 Task: Look for products in the category "Toothbrushes" from The Humble Co only.
Action: Mouse moved to (834, 329)
Screenshot: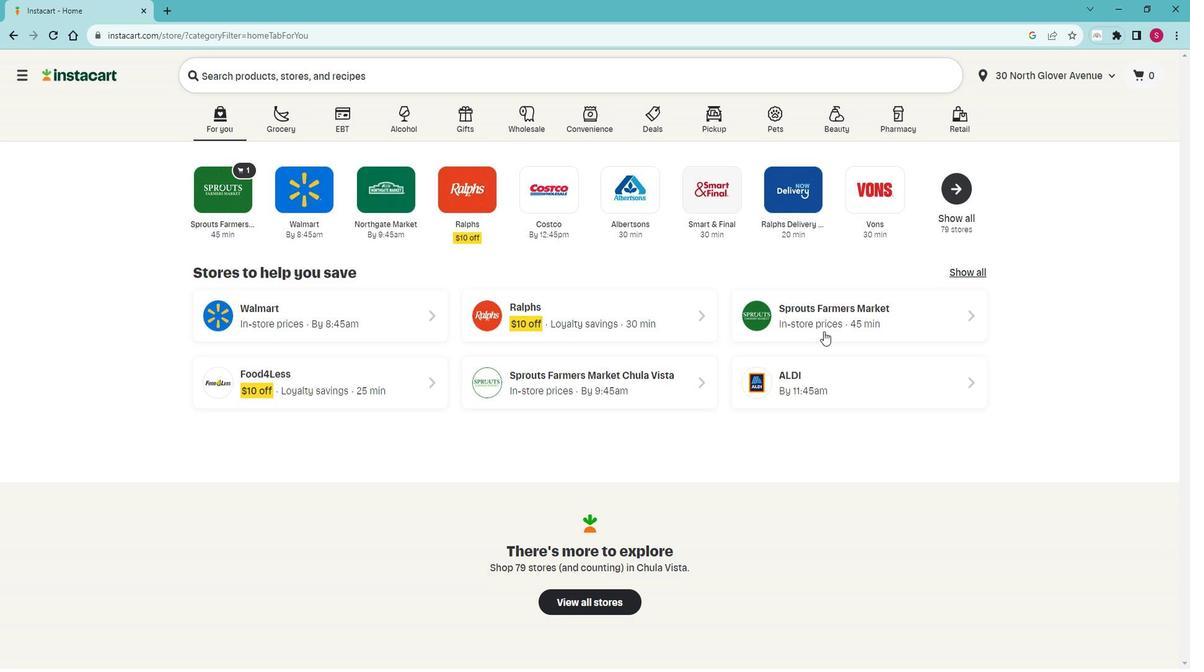 
Action: Mouse pressed left at (834, 329)
Screenshot: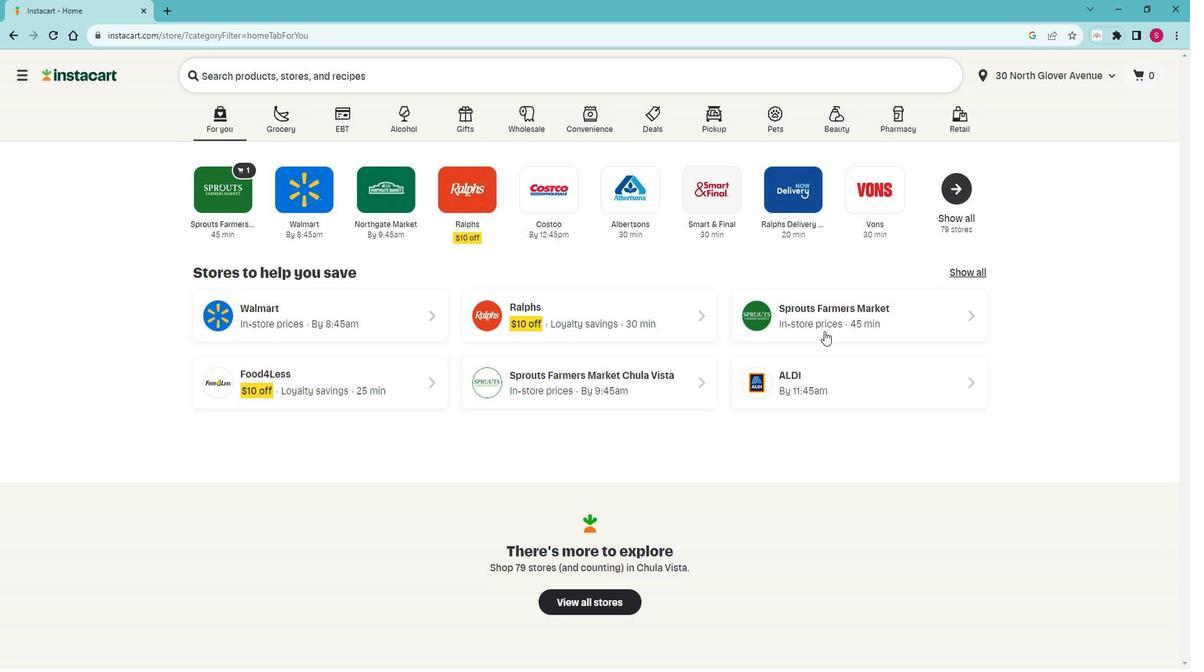 
Action: Mouse moved to (40, 458)
Screenshot: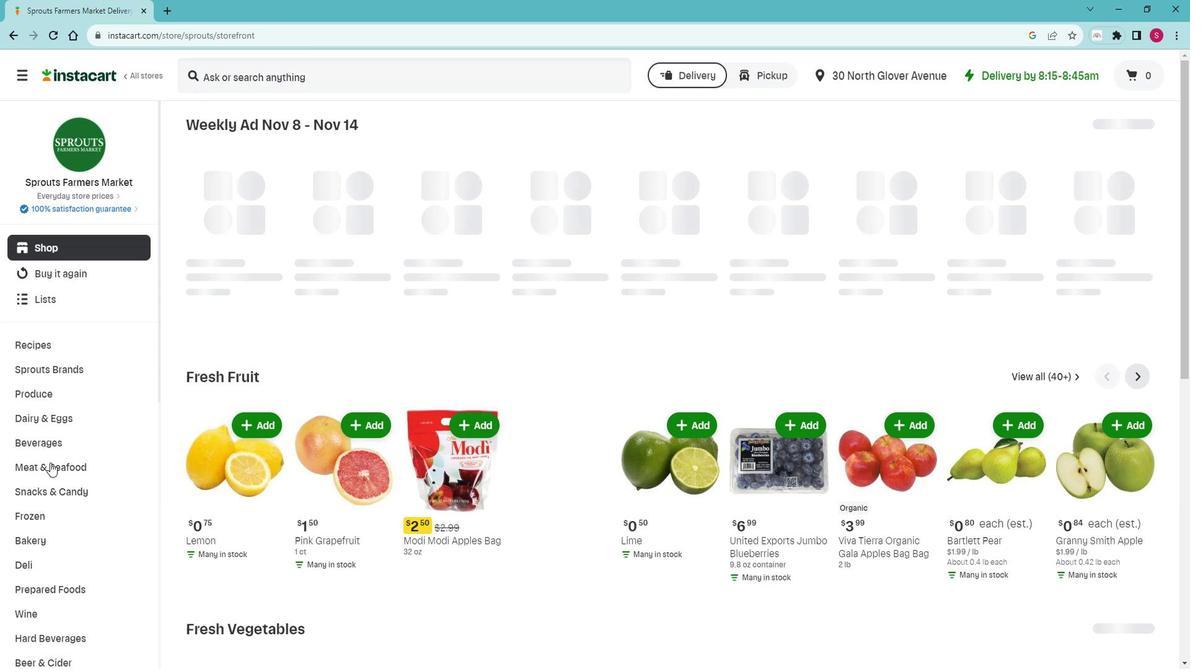 
Action: Mouse scrolled (40, 458) with delta (0, 0)
Screenshot: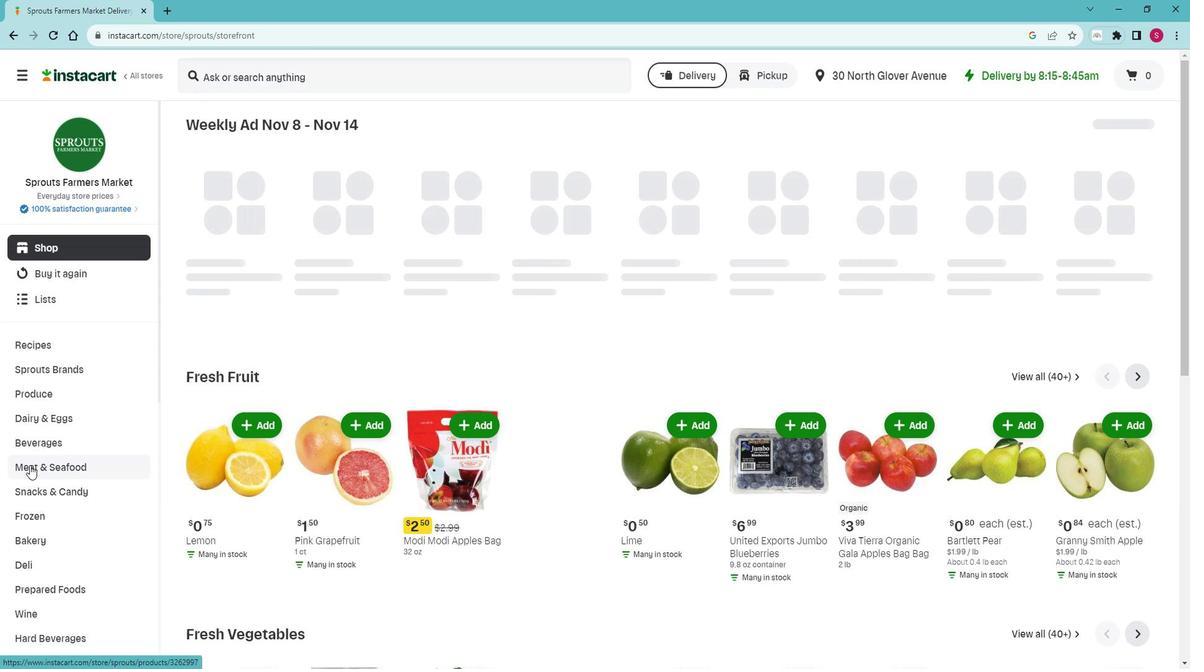 
Action: Mouse moved to (40, 458)
Screenshot: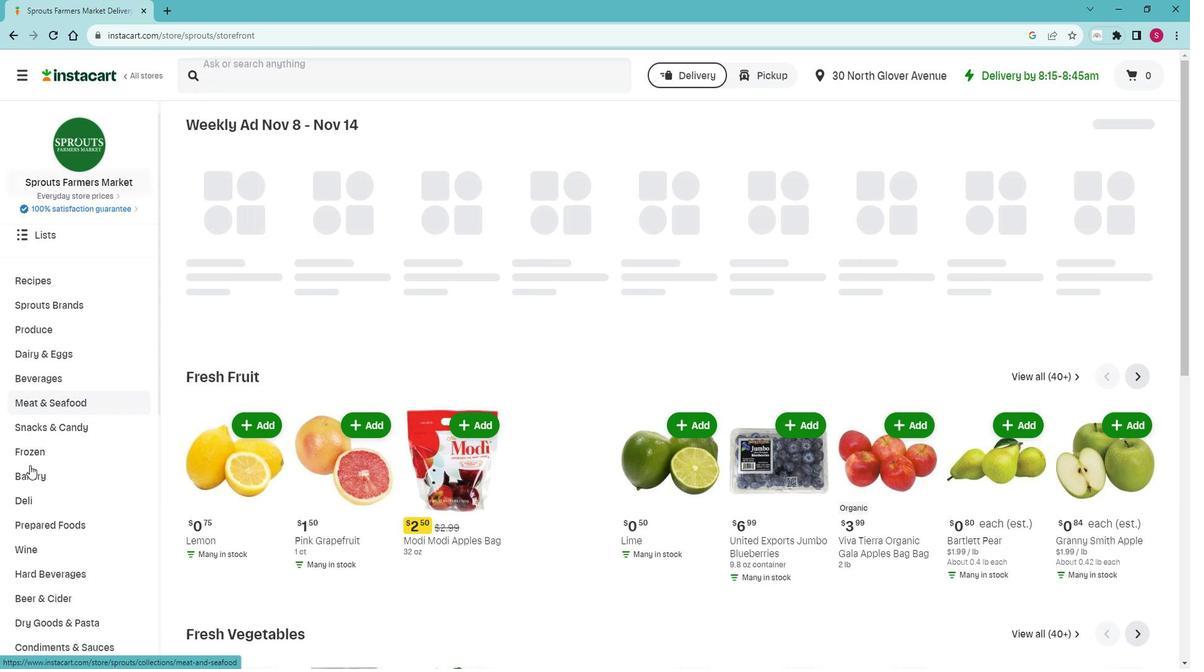 
Action: Mouse scrolled (40, 458) with delta (0, 0)
Screenshot: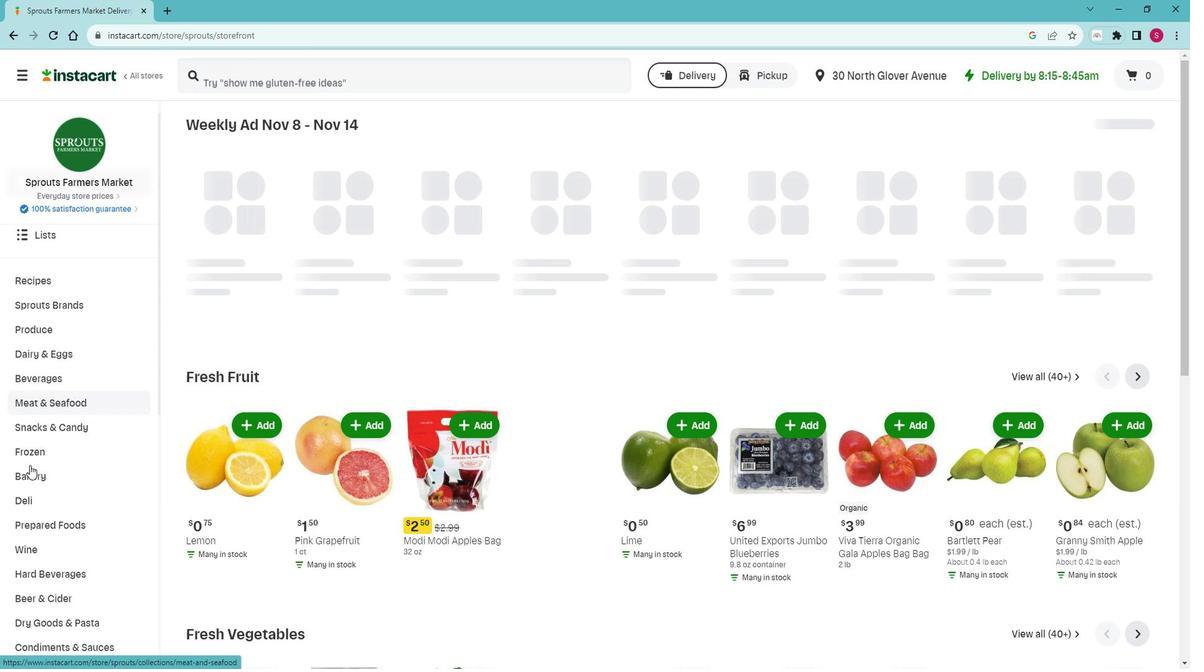 
Action: Mouse moved to (44, 456)
Screenshot: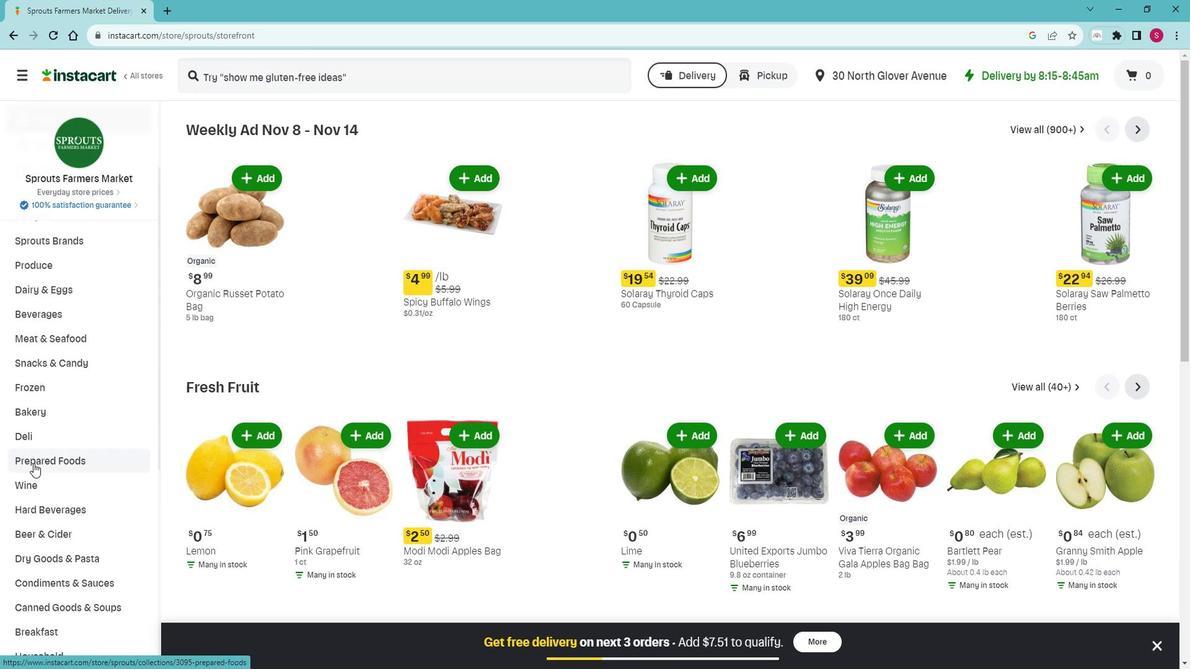 
Action: Mouse scrolled (44, 456) with delta (0, 0)
Screenshot: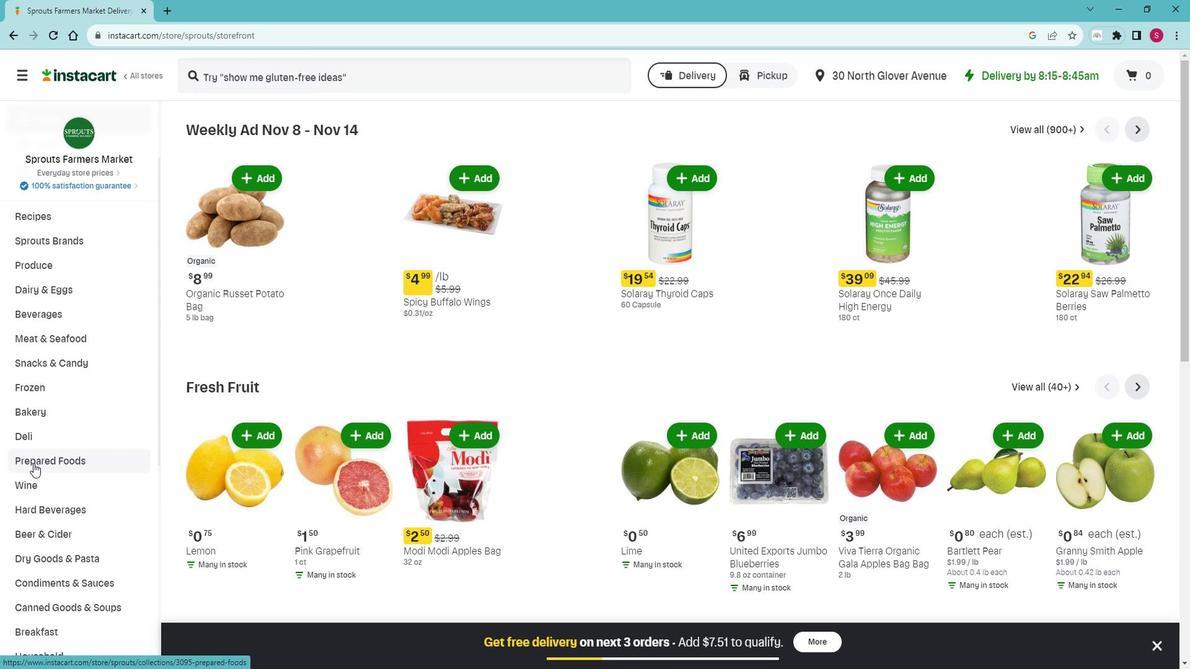 
Action: Mouse moved to (44, 456)
Screenshot: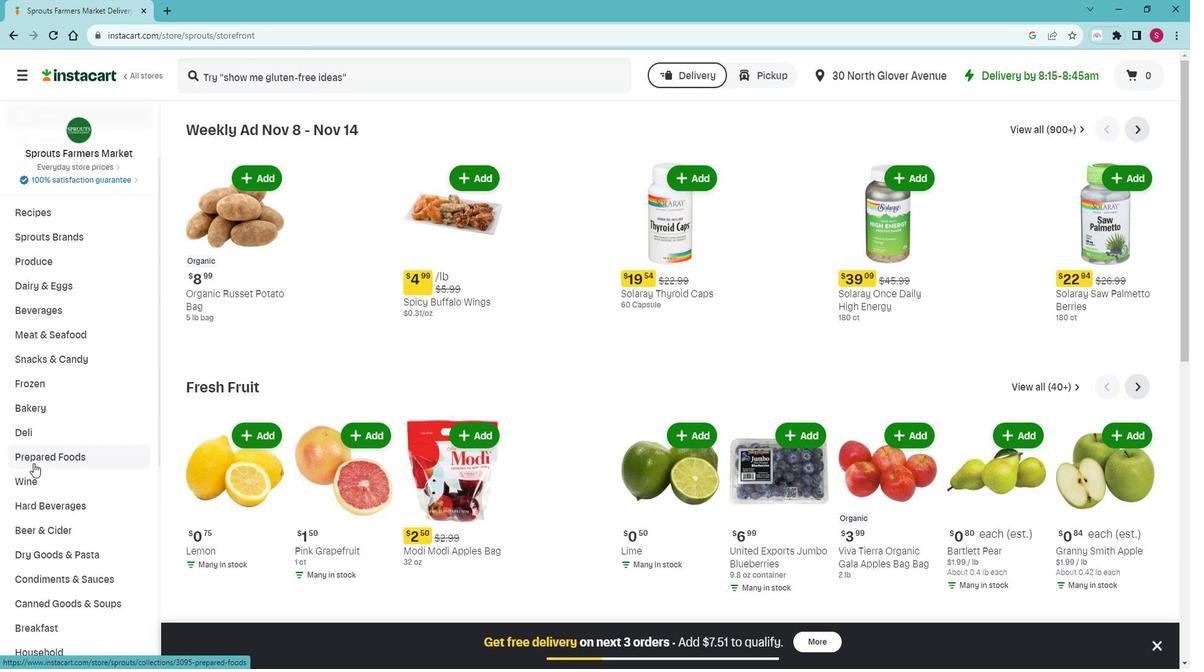 
Action: Mouse scrolled (44, 455) with delta (0, 0)
Screenshot: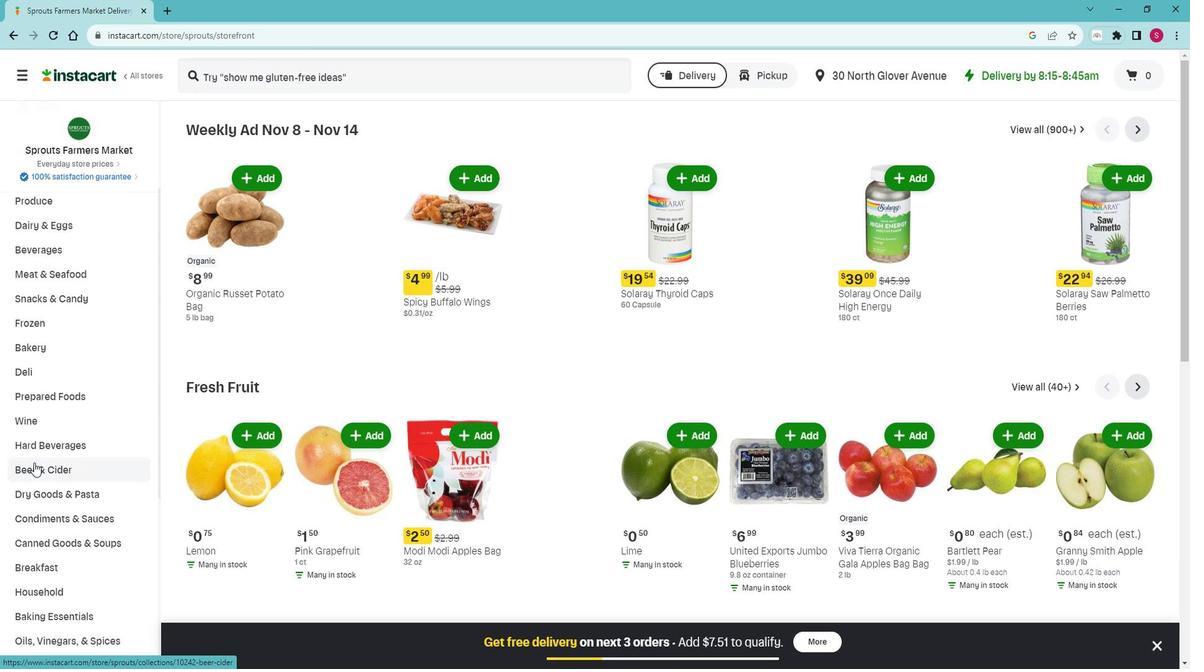 
Action: Mouse scrolled (44, 455) with delta (0, 0)
Screenshot: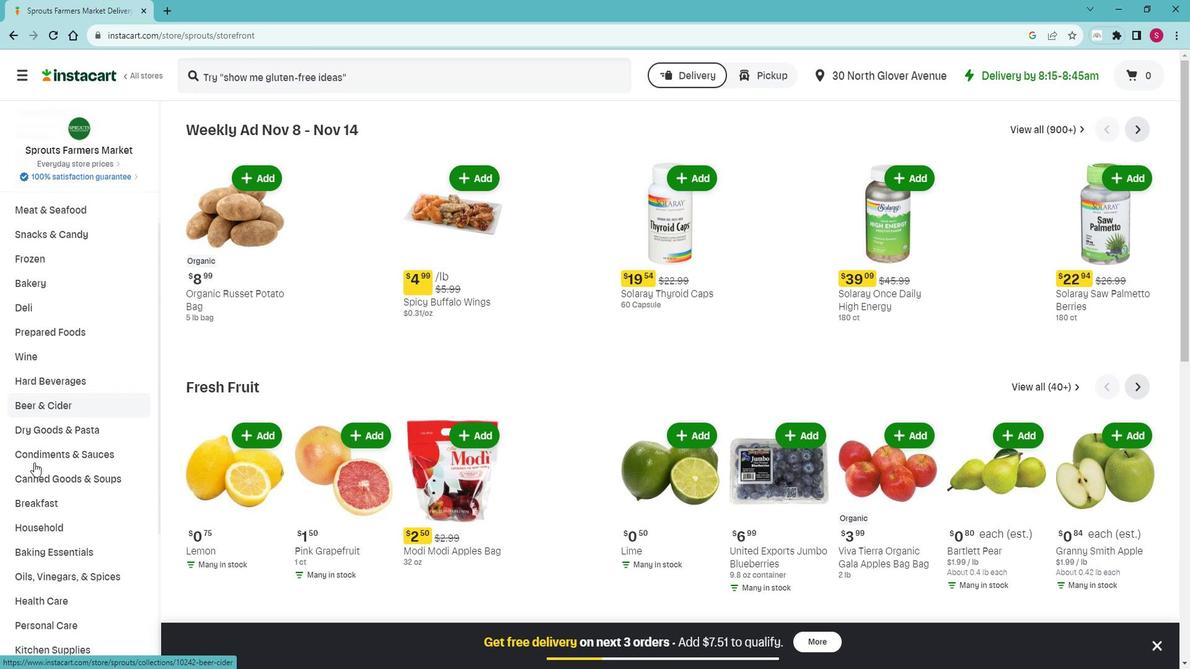 
Action: Mouse moved to (45, 456)
Screenshot: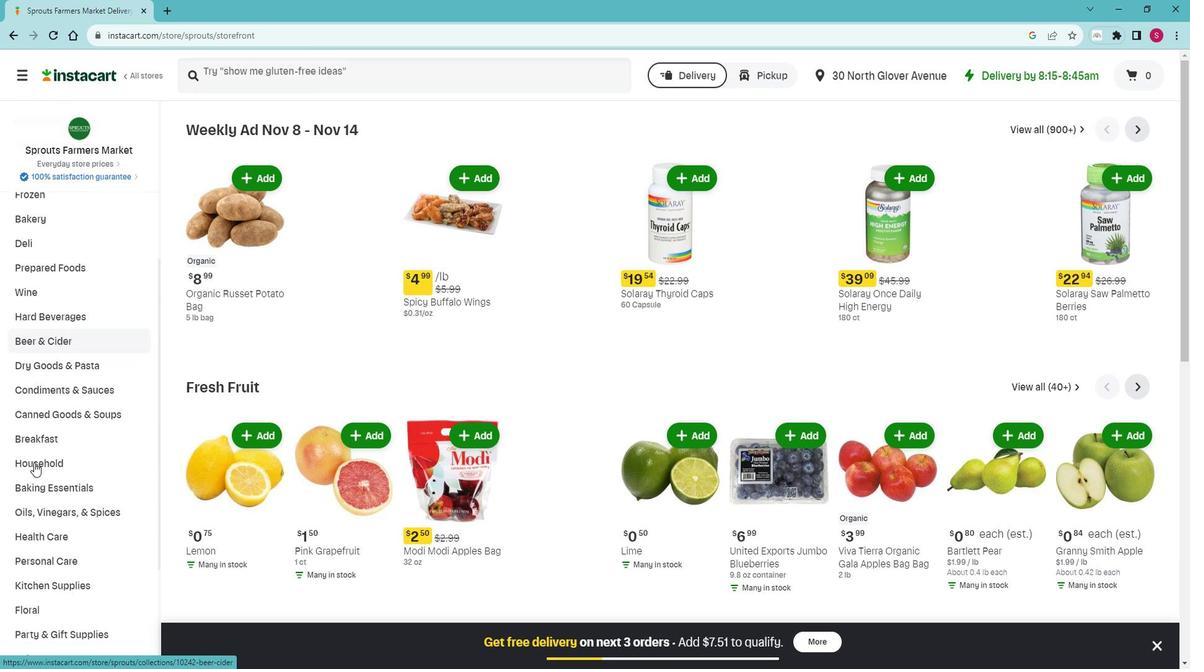 
Action: Mouse scrolled (45, 455) with delta (0, 0)
Screenshot: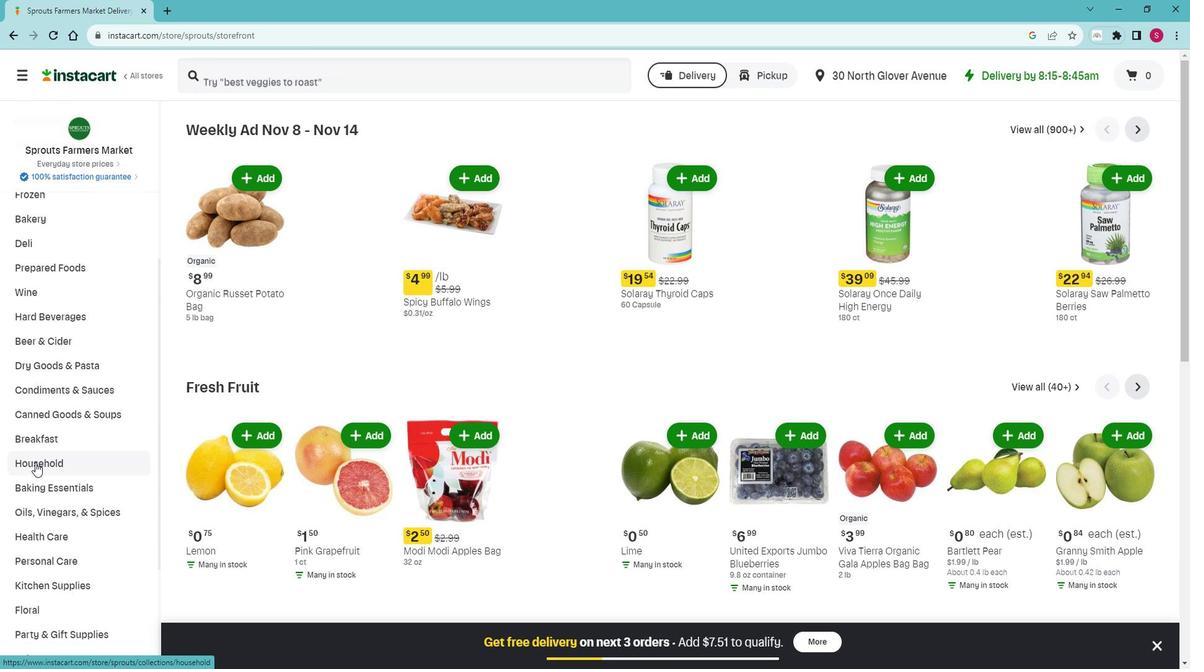 
Action: Mouse scrolled (45, 455) with delta (0, 0)
Screenshot: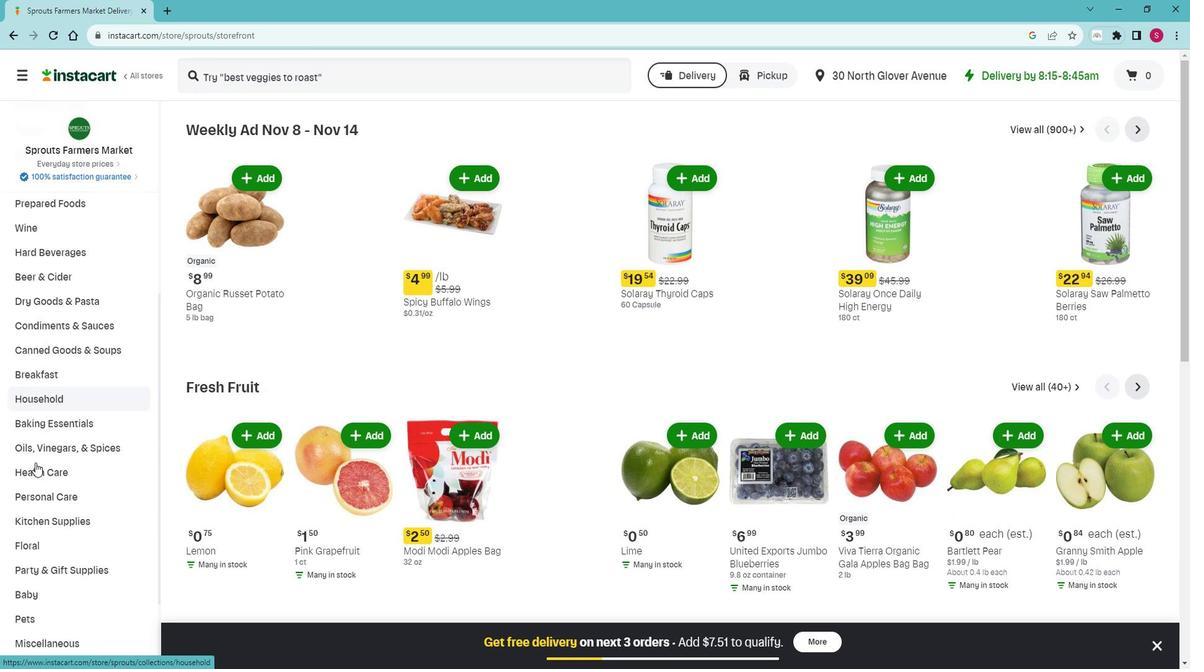 
Action: Mouse moved to (73, 428)
Screenshot: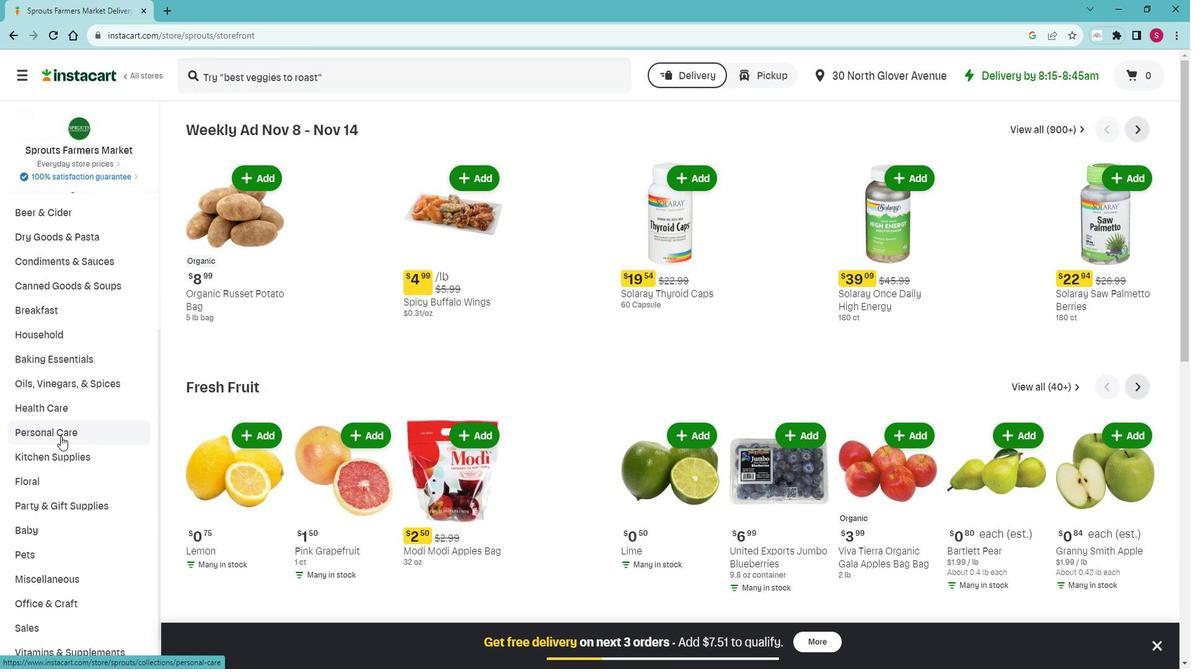 
Action: Mouse pressed left at (73, 428)
Screenshot: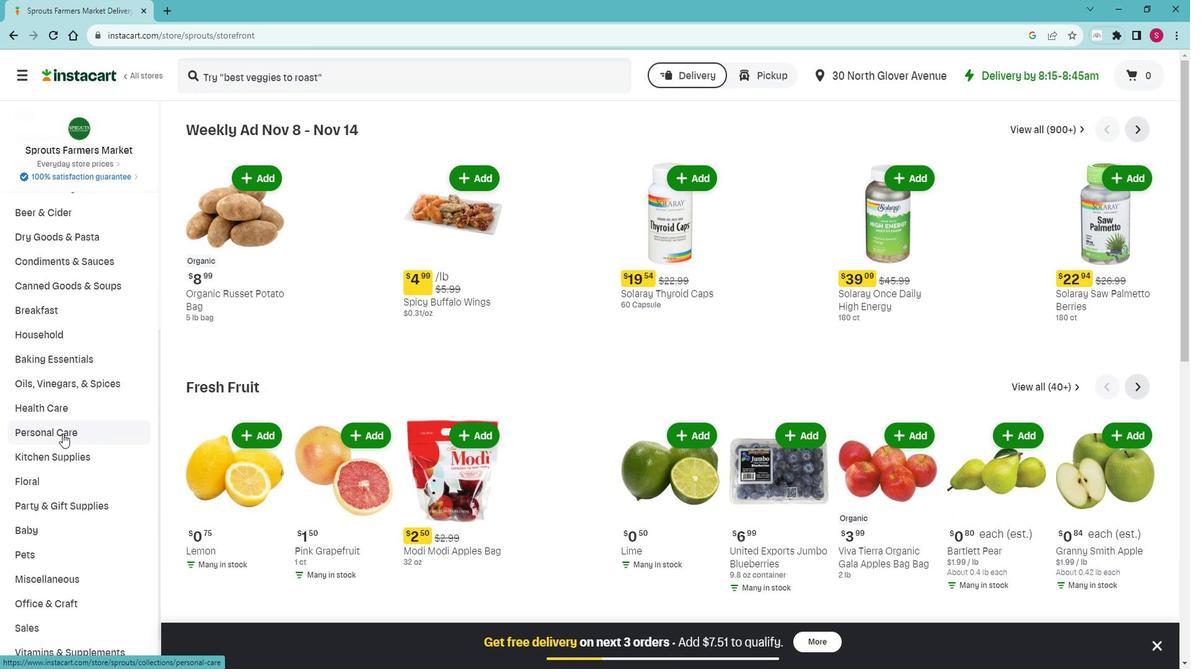
Action: Mouse moved to (66, 472)
Screenshot: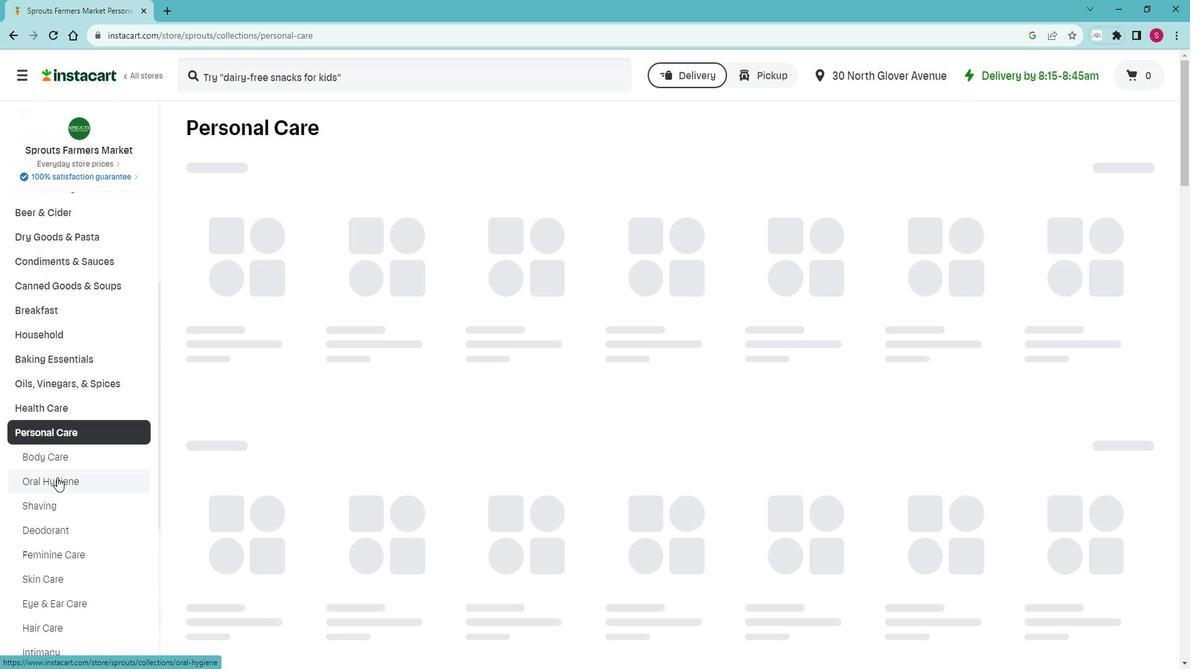 
Action: Mouse pressed left at (66, 472)
Screenshot: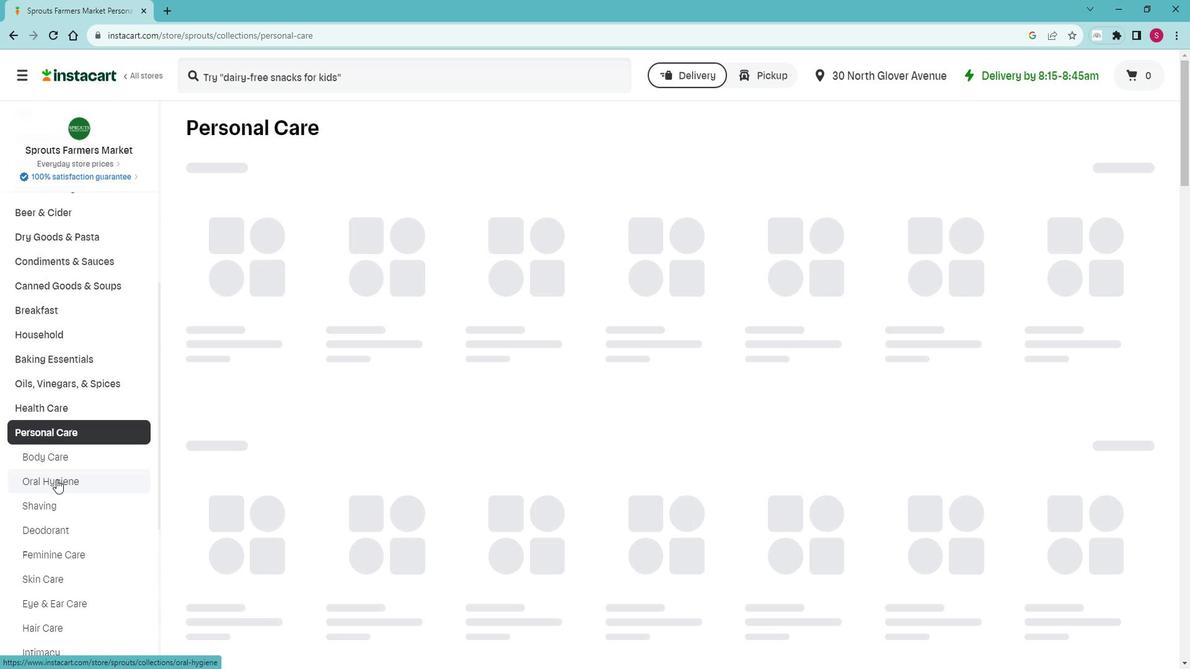 
Action: Mouse moved to (278, 182)
Screenshot: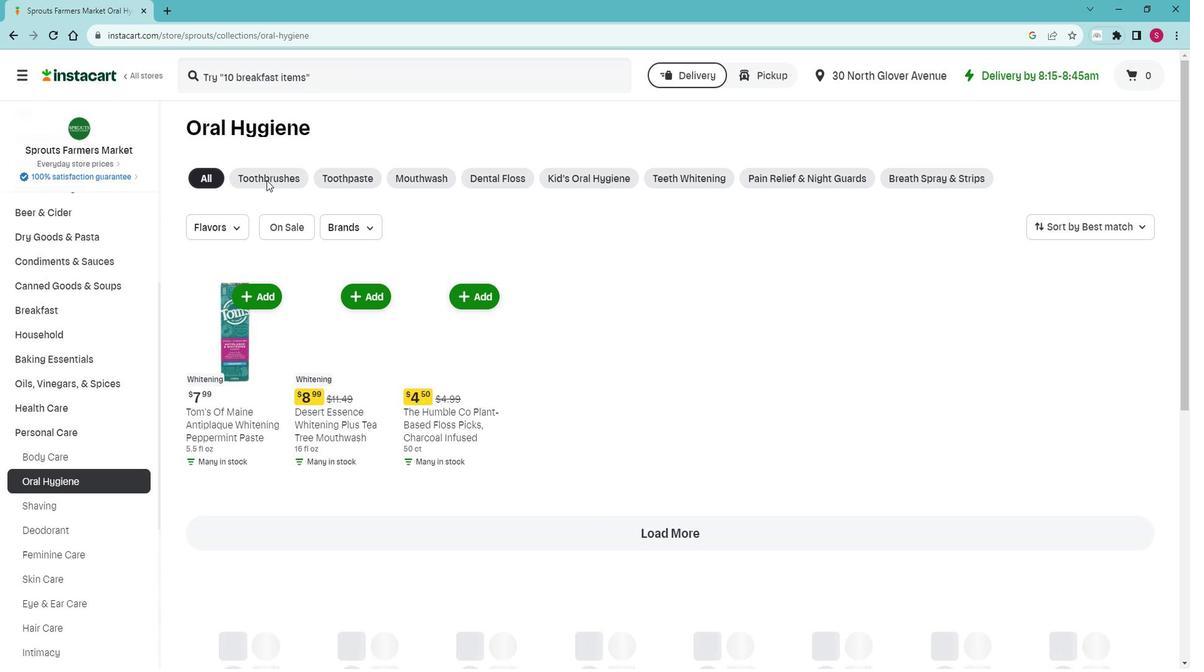 
Action: Mouse pressed left at (278, 182)
Screenshot: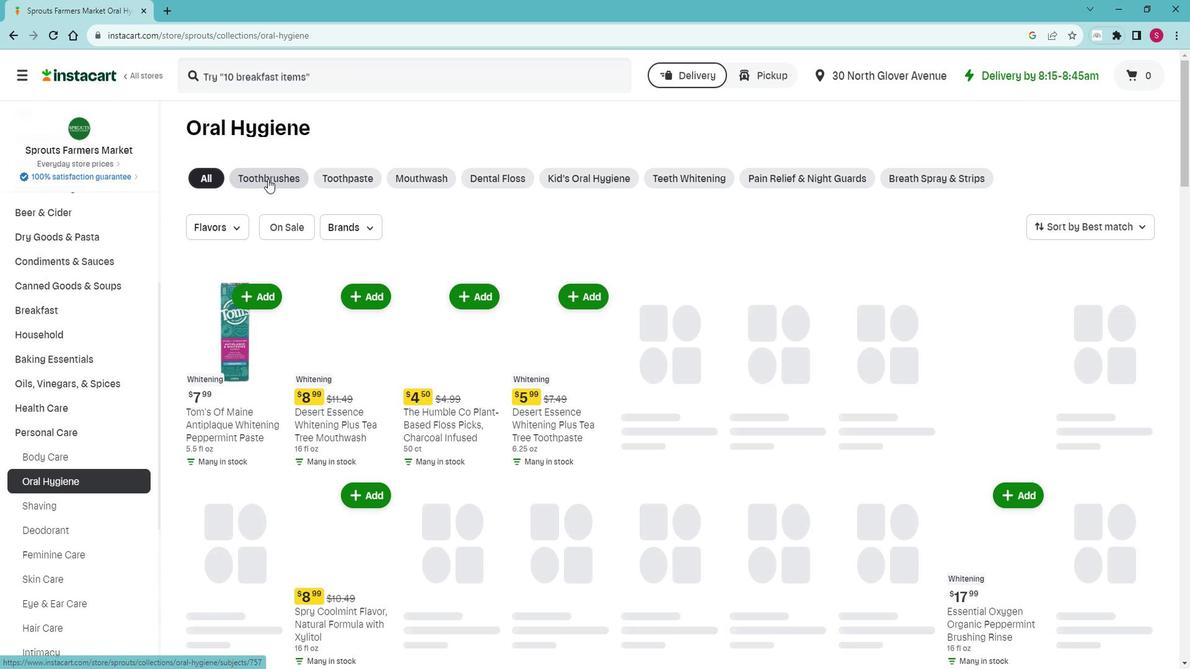 
Action: Mouse moved to (288, 178)
Screenshot: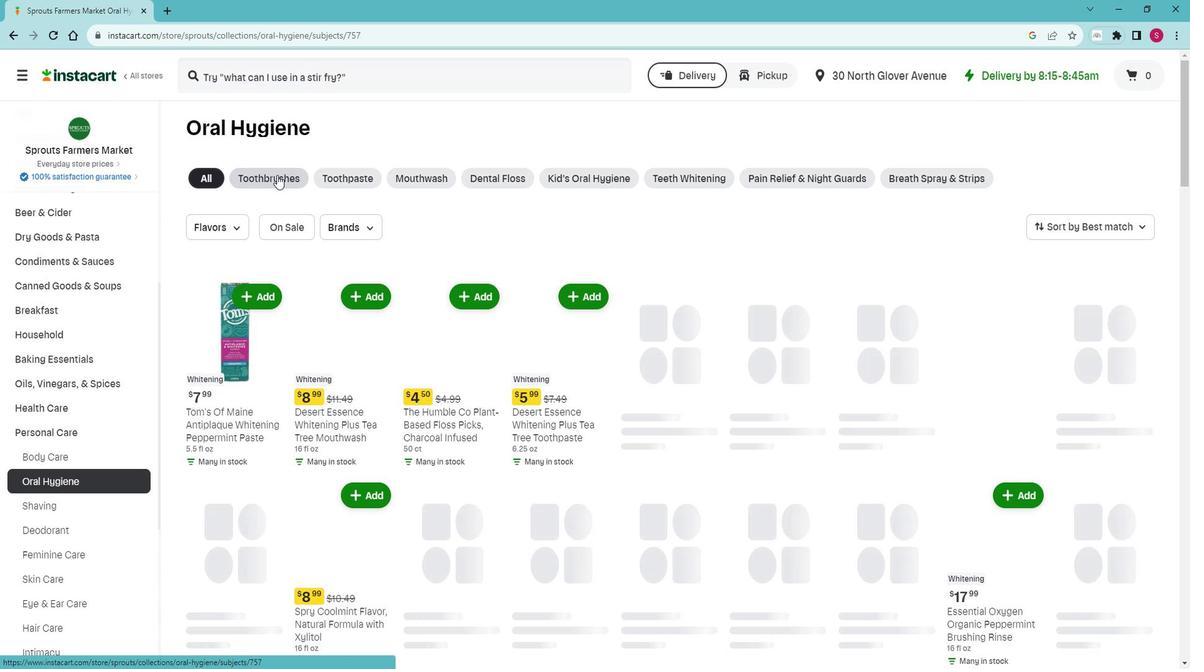 
Action: Mouse pressed left at (288, 178)
Screenshot: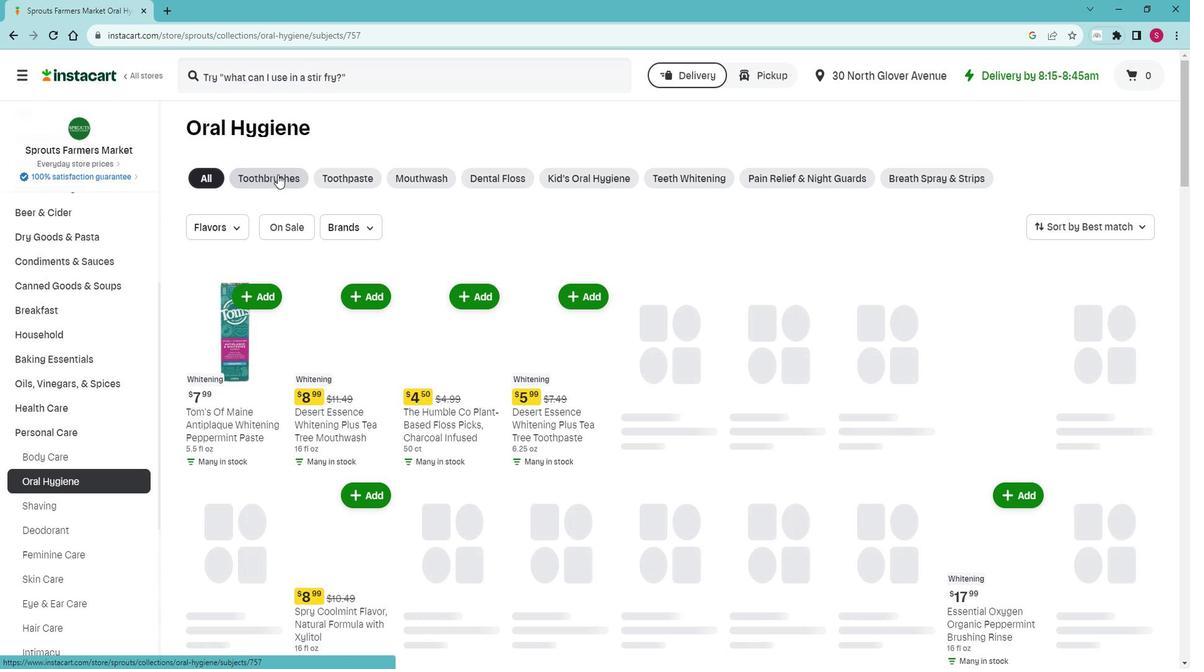 
Action: Mouse moved to (305, 224)
Screenshot: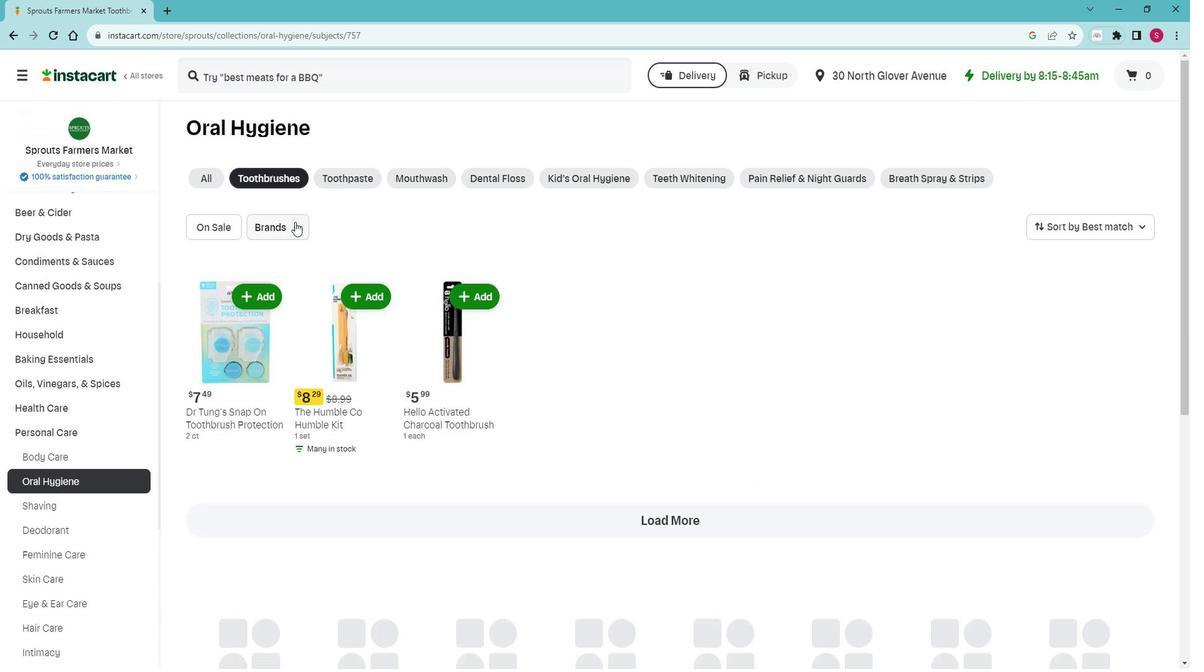 
Action: Mouse pressed left at (305, 224)
Screenshot: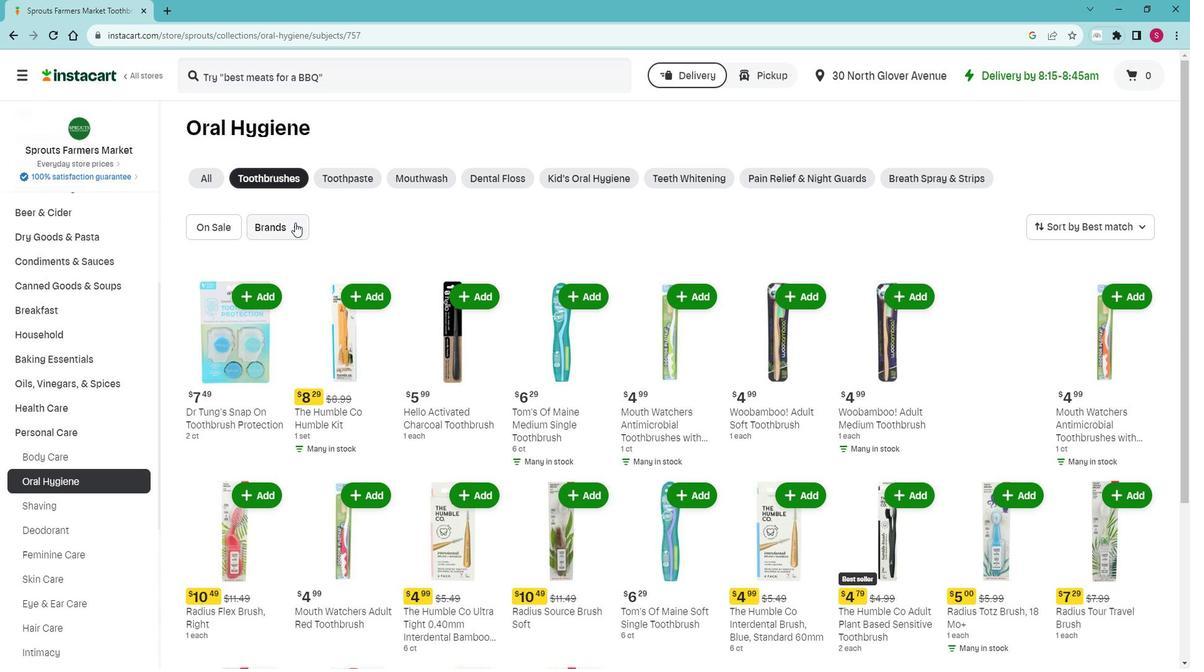 
Action: Mouse moved to (316, 294)
Screenshot: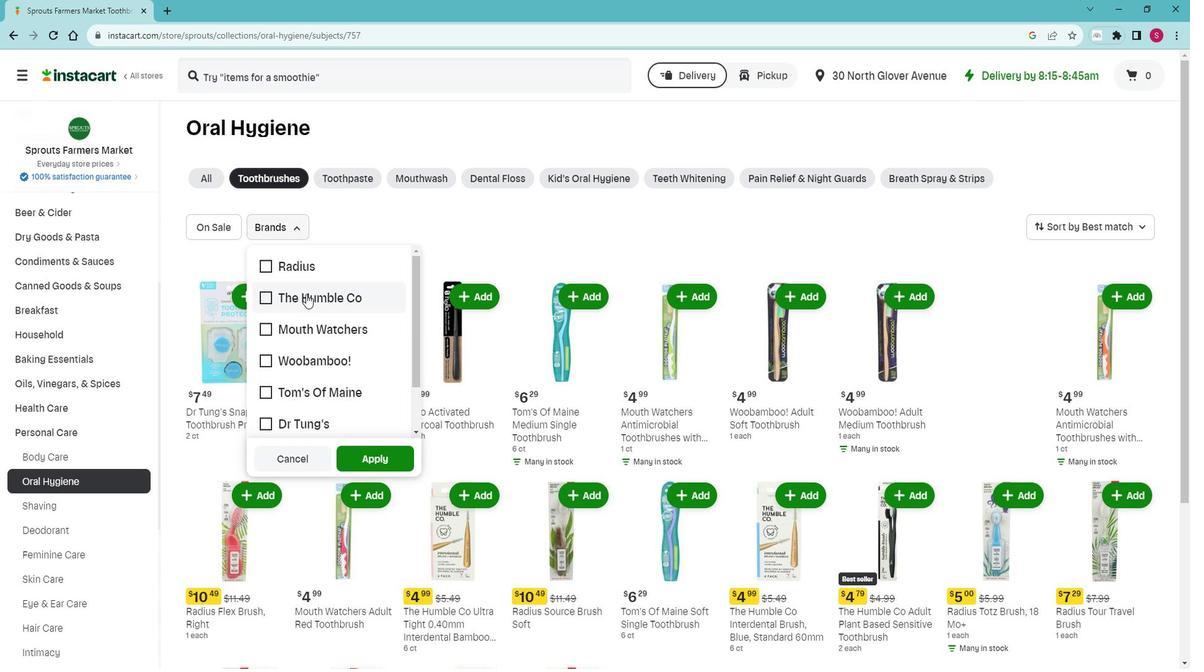 
Action: Mouse pressed left at (316, 294)
Screenshot: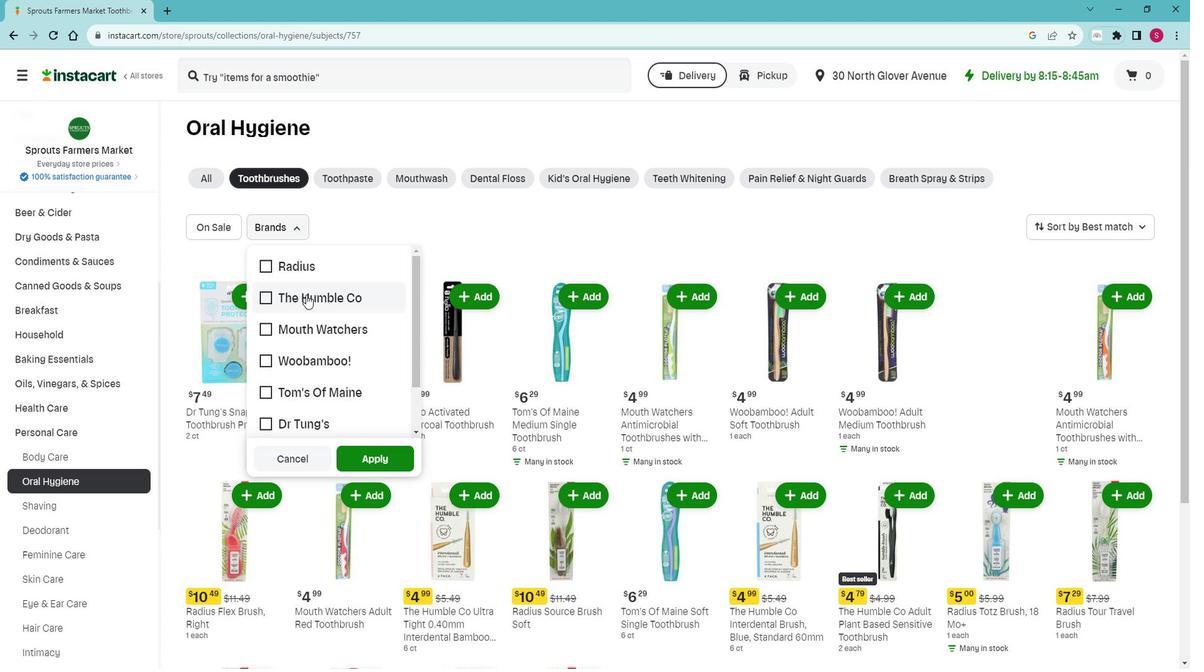 
Action: Mouse moved to (381, 454)
Screenshot: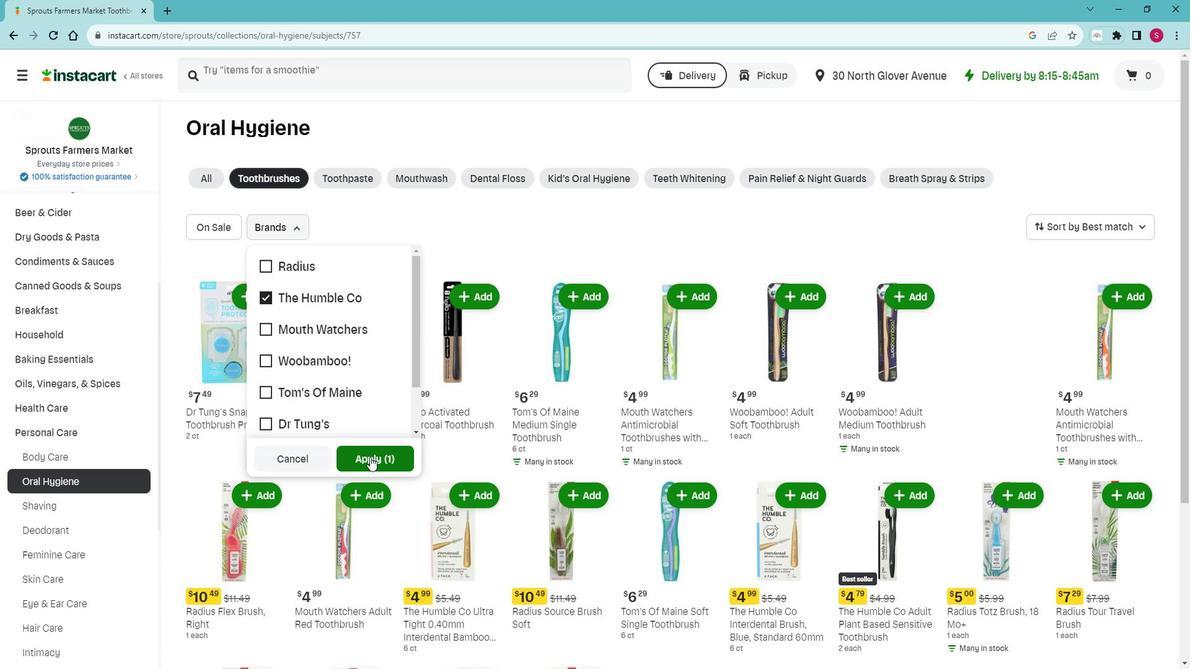 
Action: Mouse pressed left at (381, 454)
Screenshot: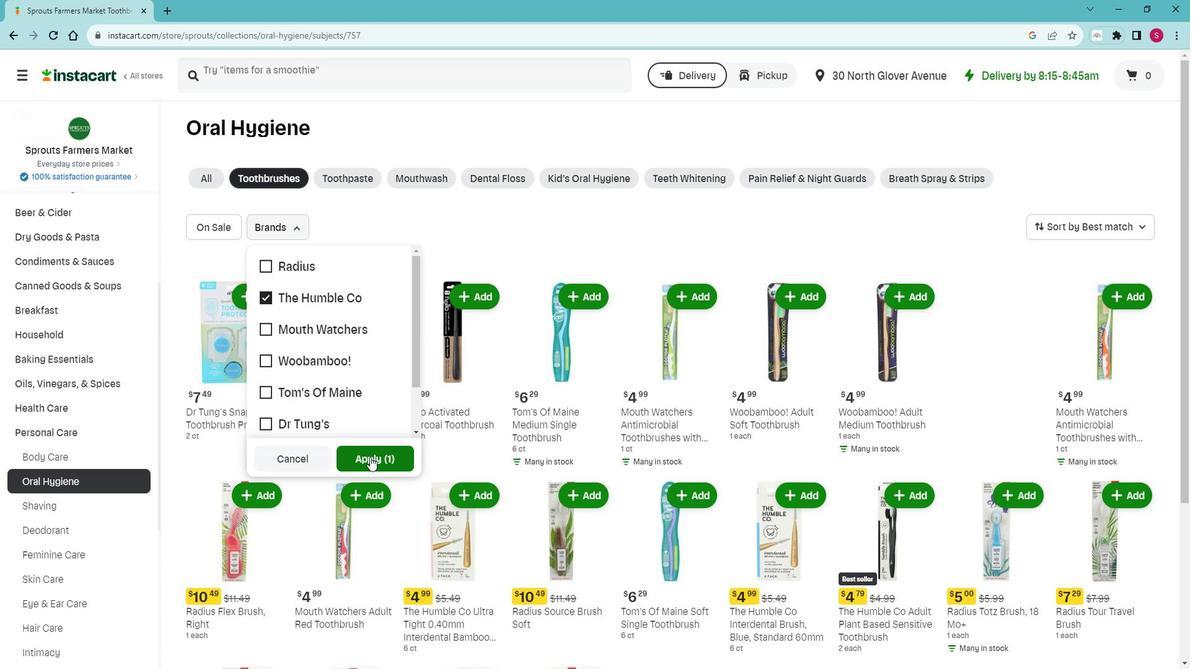 
Action: Mouse moved to (508, 396)
Screenshot: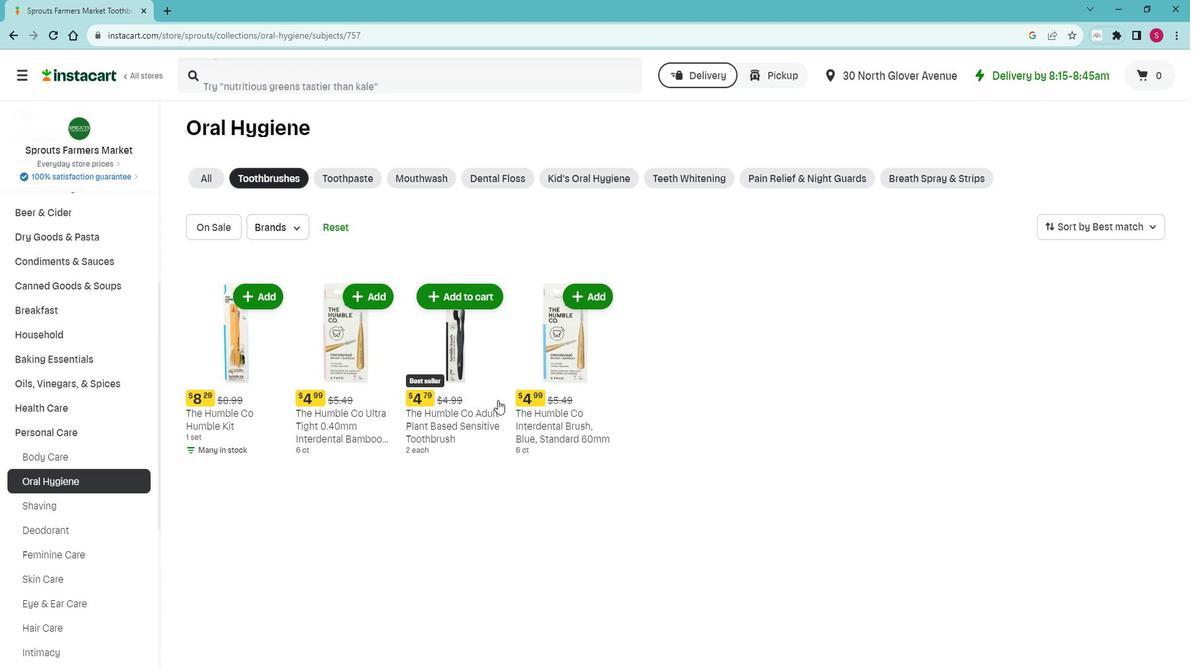 
